 Task: Remove "the due date" from the card.
Action: Mouse pressed left at (639, 183)
Screenshot: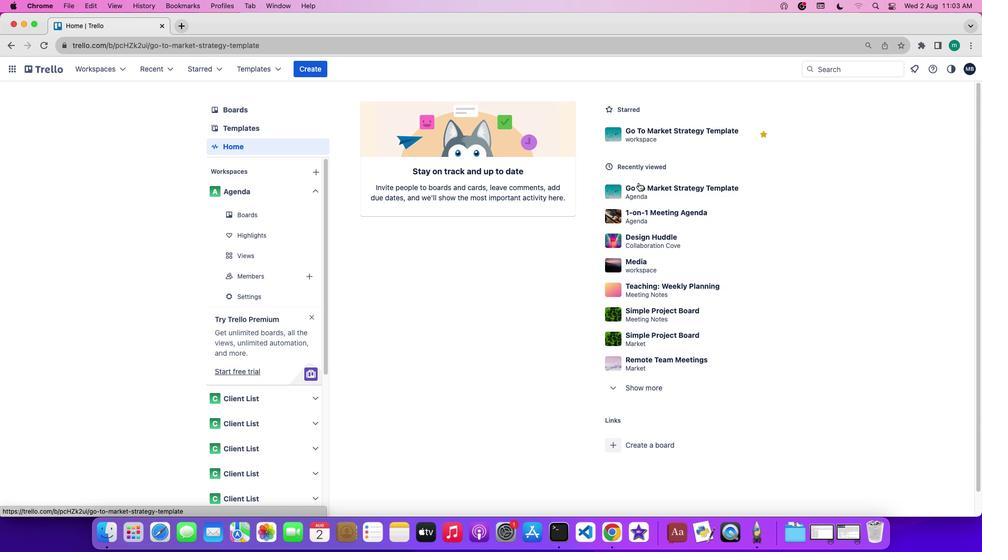 
Action: Mouse moved to (844, 232)
Screenshot: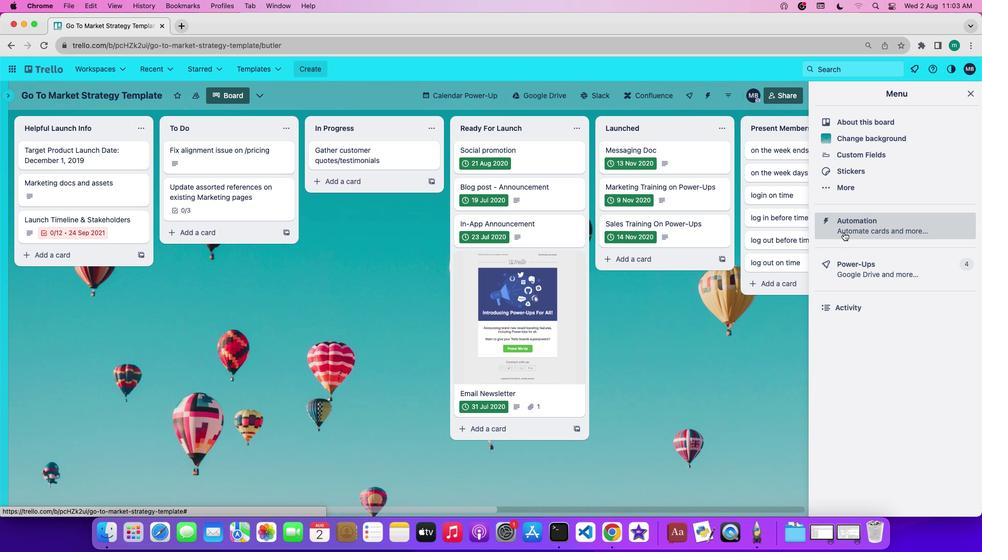 
Action: Mouse pressed left at (844, 232)
Screenshot: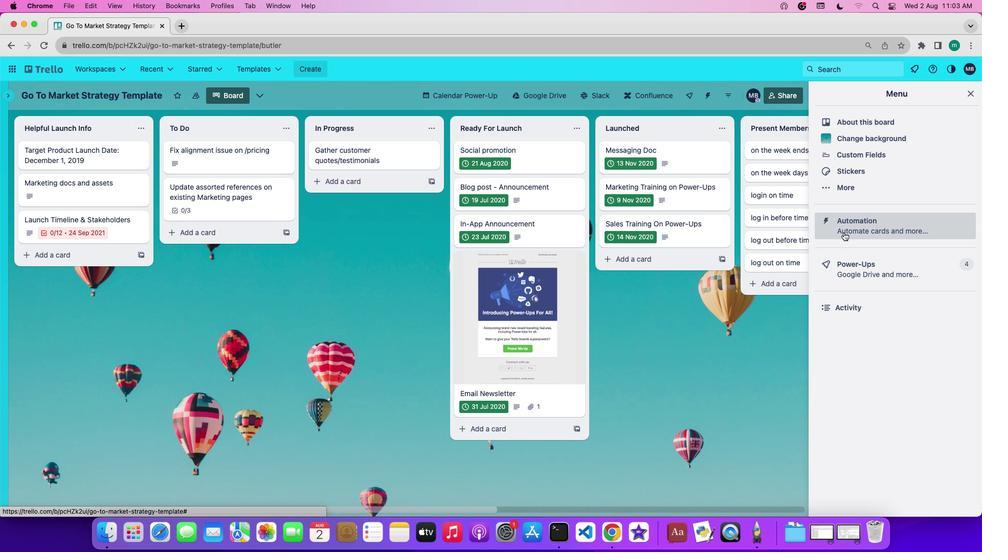 
Action: Mouse moved to (70, 266)
Screenshot: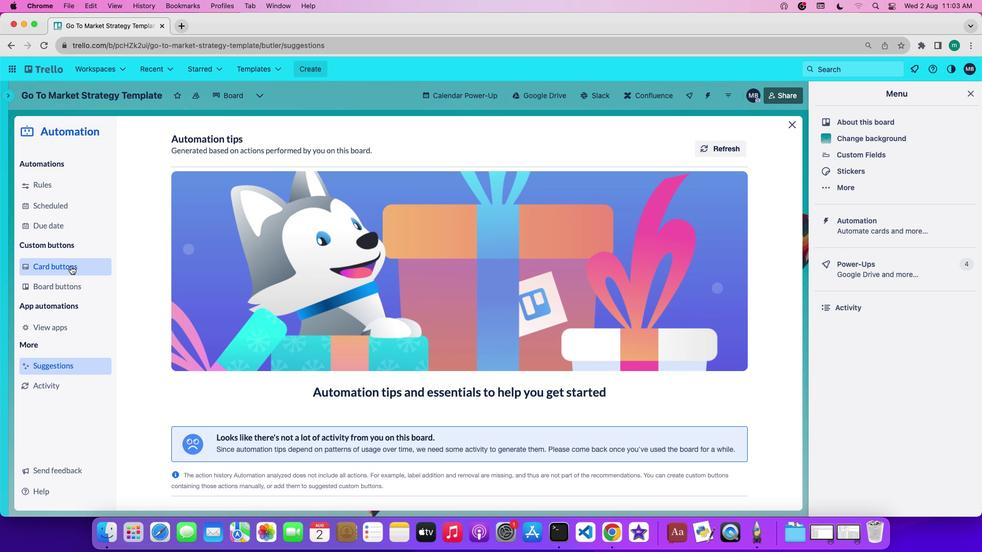 
Action: Mouse pressed left at (70, 266)
Screenshot: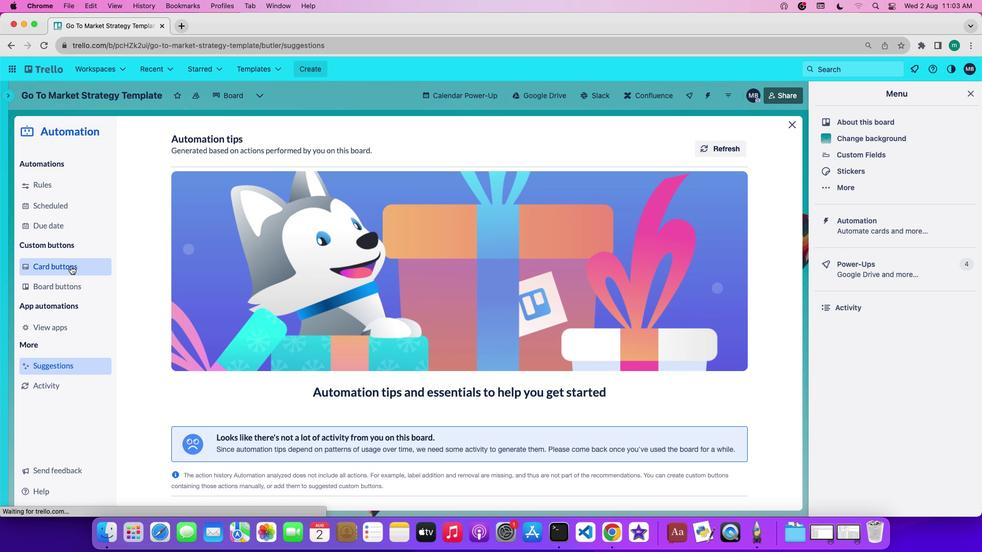 
Action: Mouse moved to (232, 353)
Screenshot: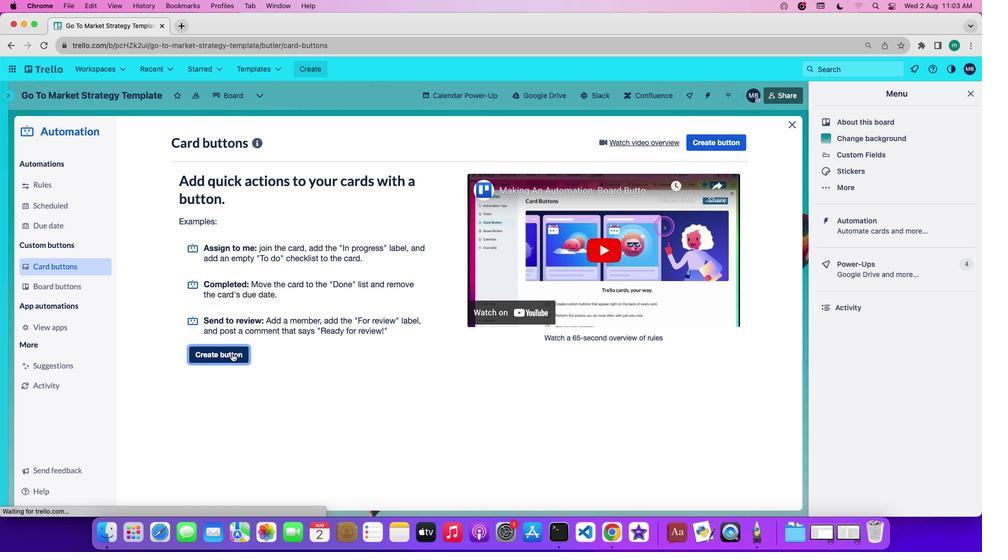 
Action: Mouse pressed left at (232, 353)
Screenshot: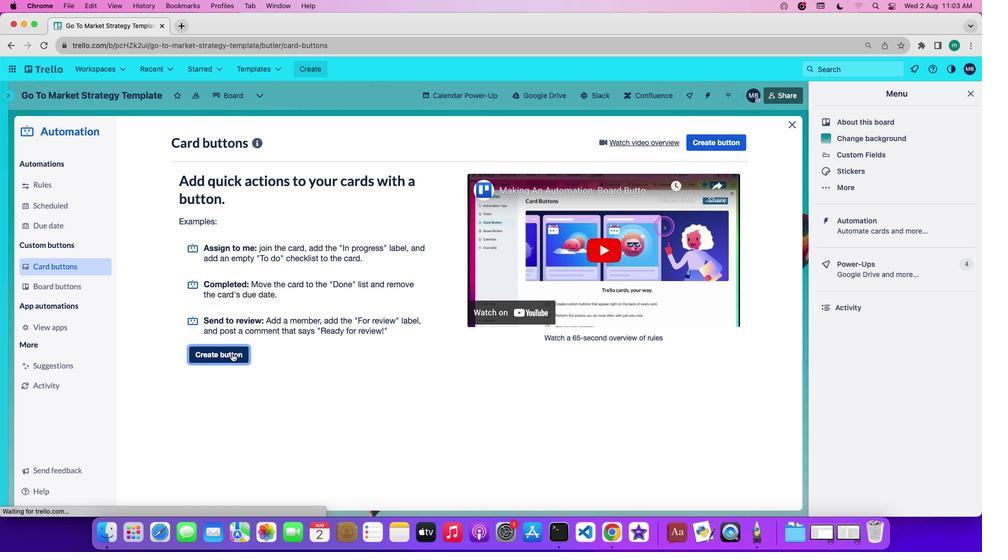 
Action: Mouse moved to (378, 277)
Screenshot: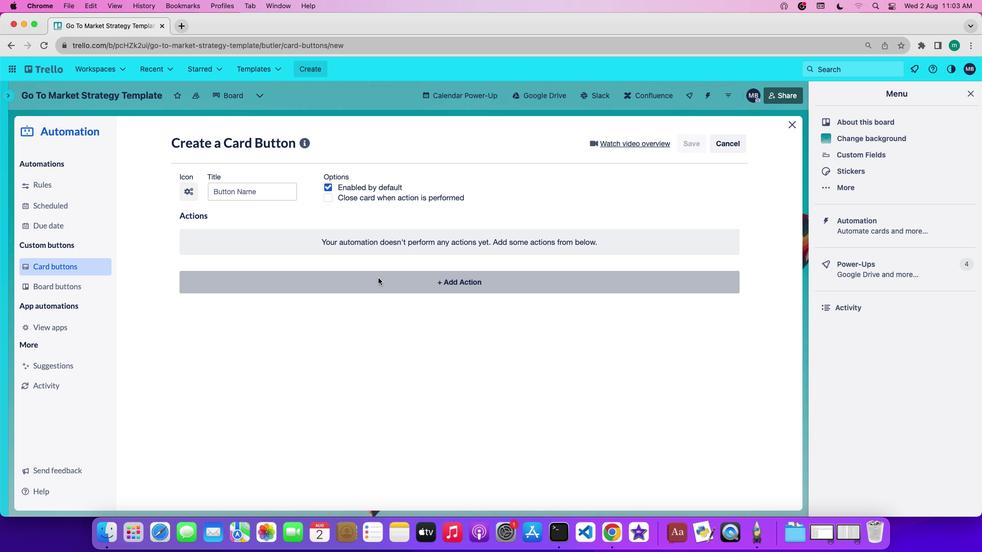 
Action: Mouse pressed left at (378, 277)
Screenshot: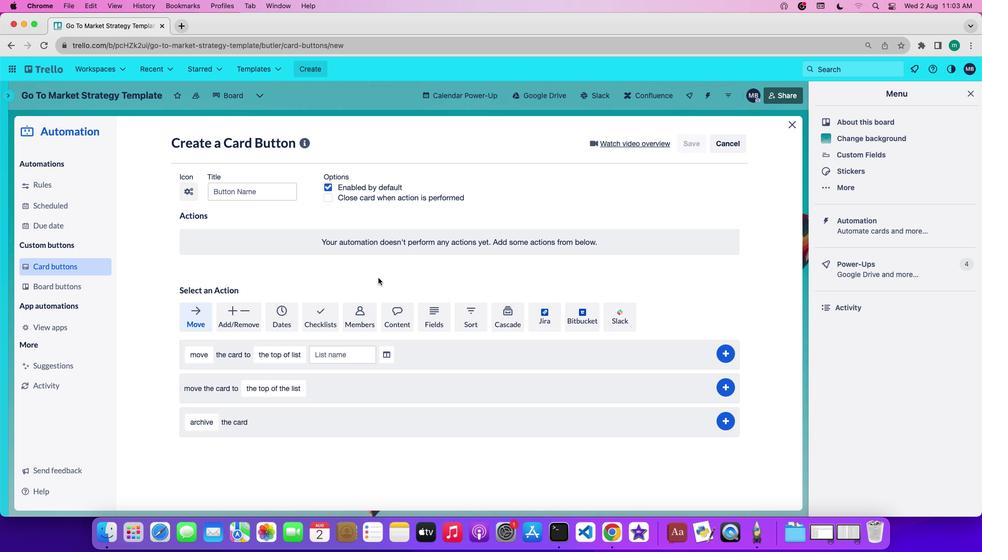 
Action: Mouse moved to (229, 318)
Screenshot: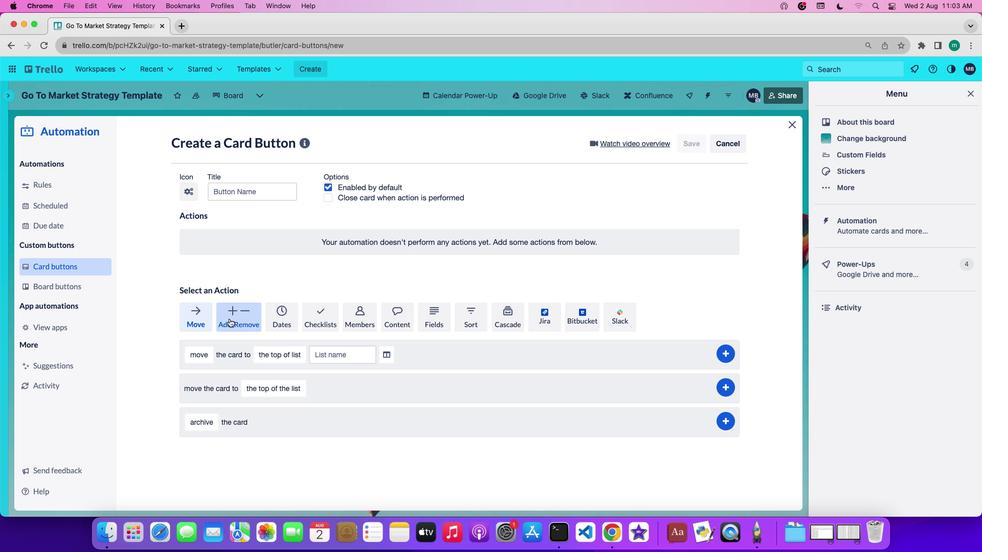 
Action: Mouse pressed left at (229, 318)
Screenshot: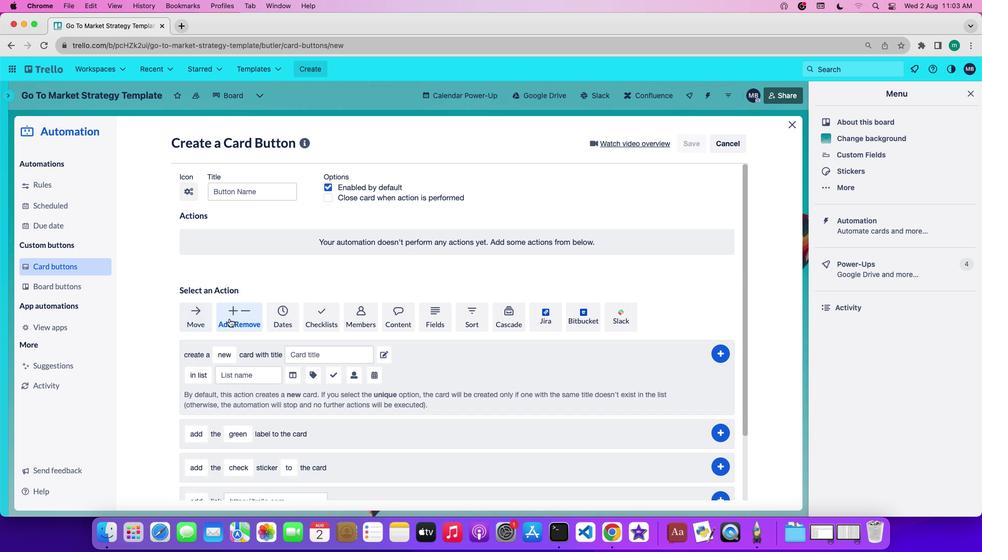
Action: Mouse moved to (229, 319)
Screenshot: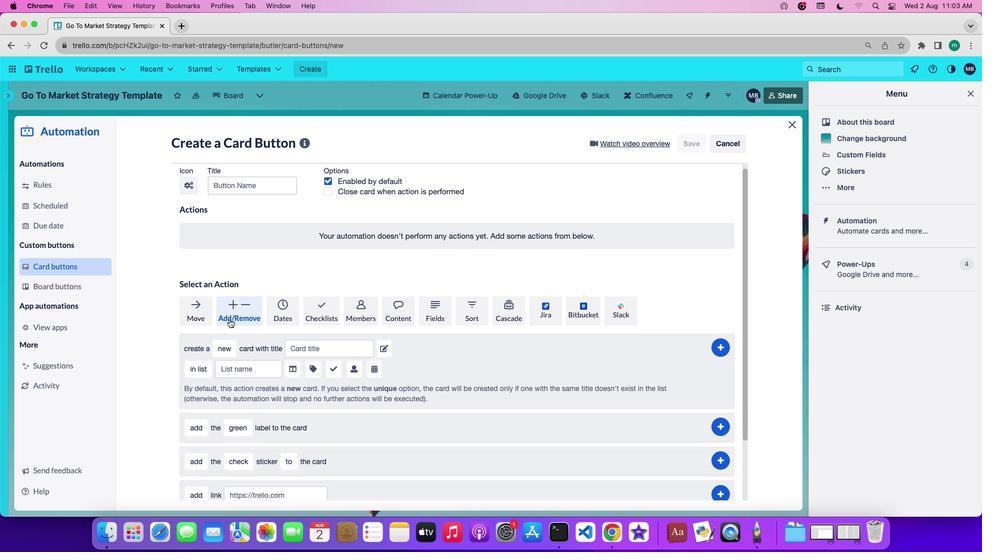 
Action: Mouse scrolled (229, 319) with delta (0, 0)
Screenshot: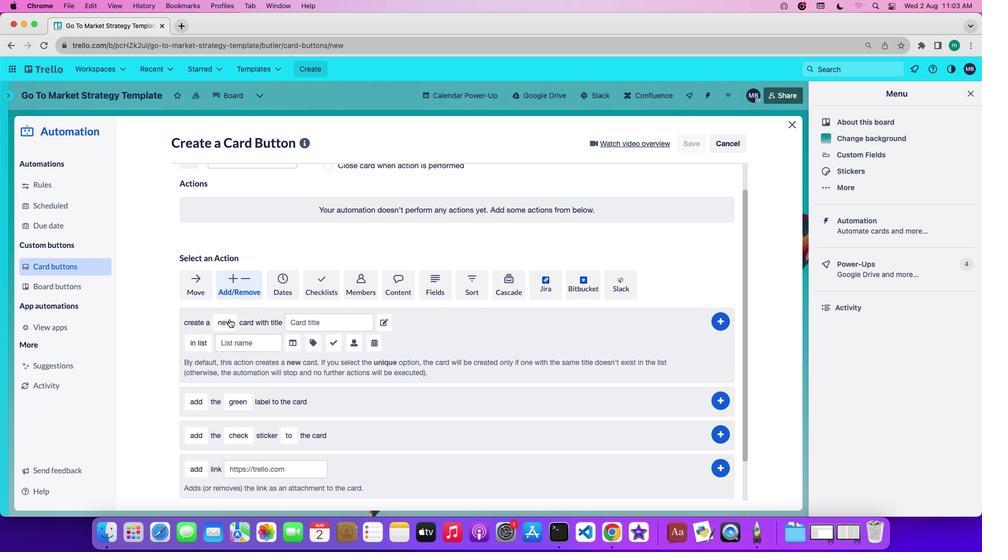 
Action: Mouse scrolled (229, 319) with delta (0, 0)
Screenshot: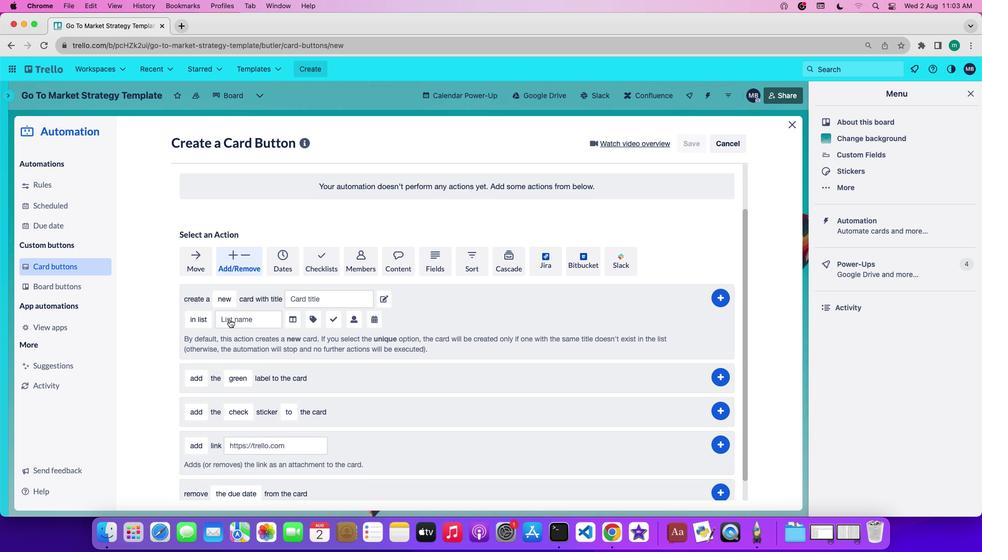
Action: Mouse scrolled (229, 319) with delta (0, 0)
Screenshot: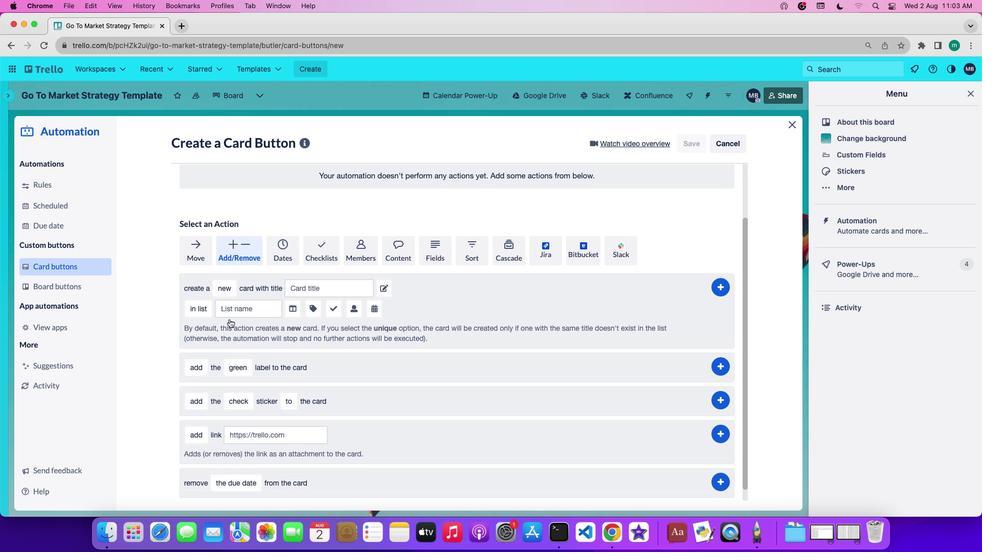 
Action: Mouse scrolled (229, 319) with delta (0, 0)
Screenshot: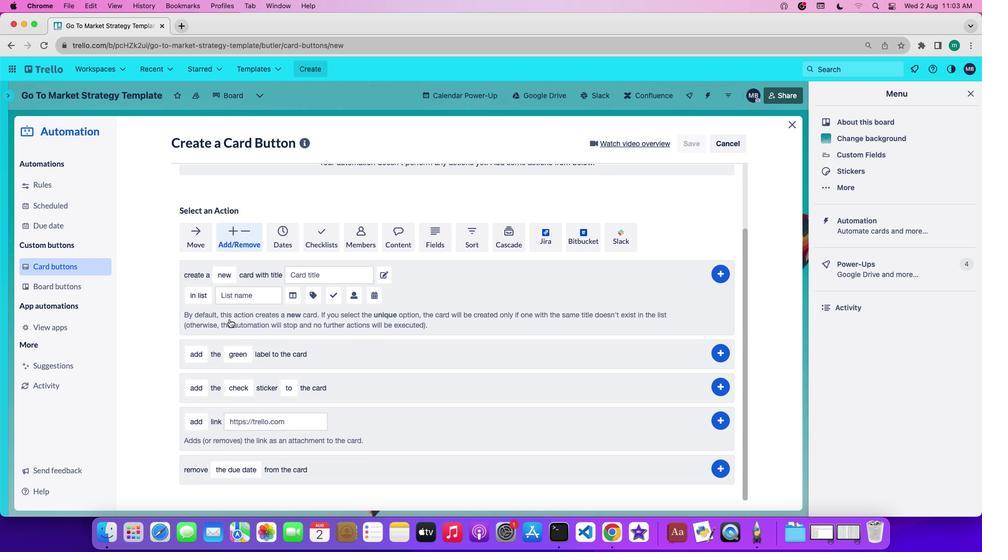 
Action: Mouse moved to (221, 470)
Screenshot: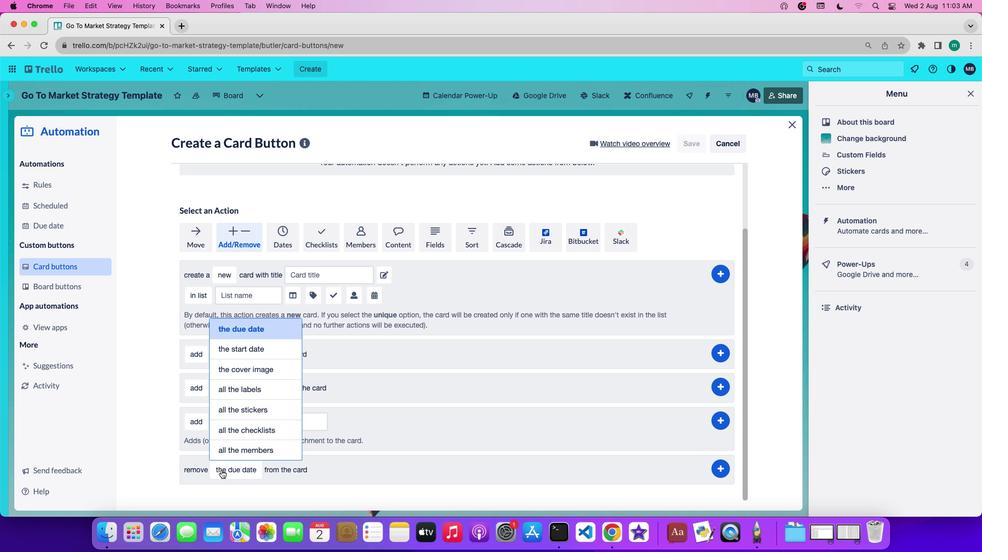 
Action: Mouse pressed left at (221, 470)
Screenshot: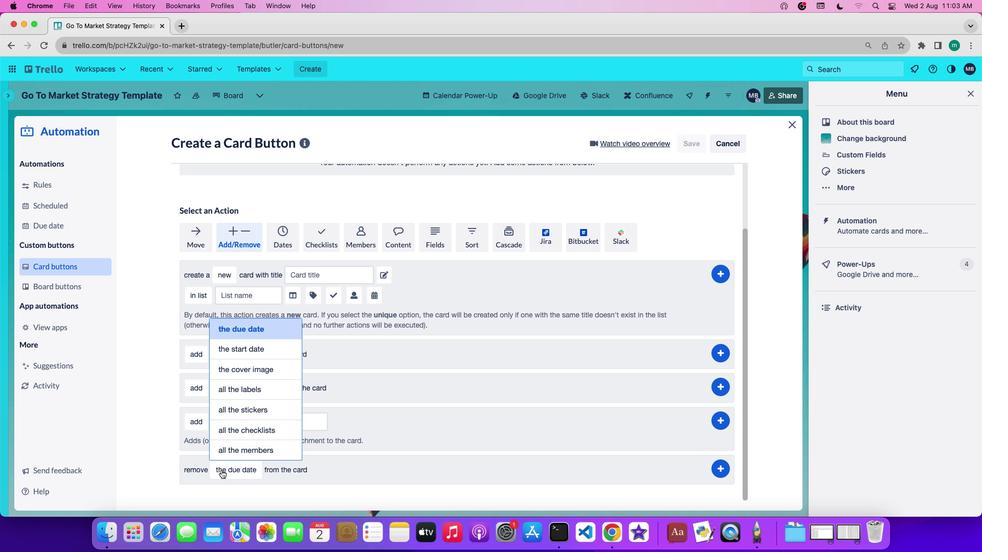
Action: Mouse moved to (255, 330)
Screenshot: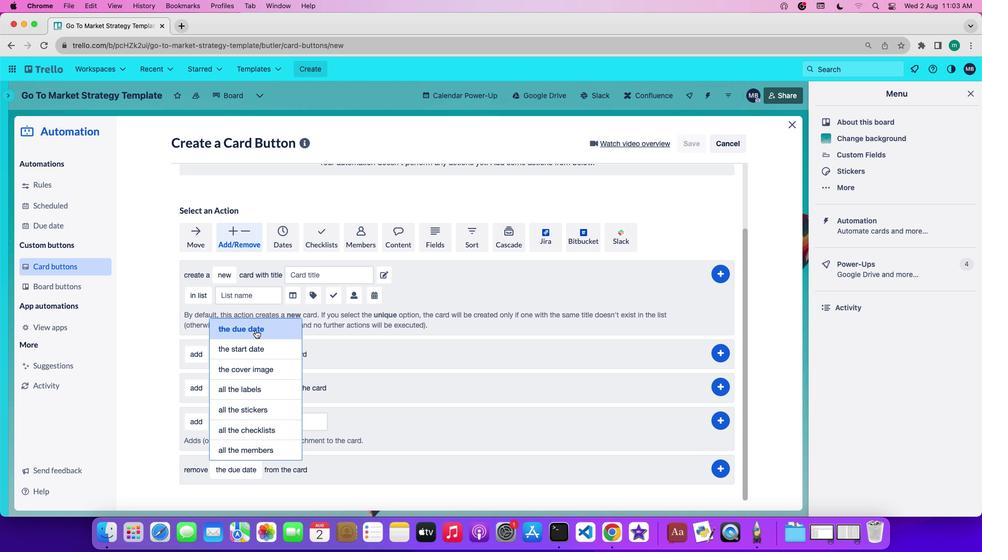 
Action: Mouse pressed left at (255, 330)
Screenshot: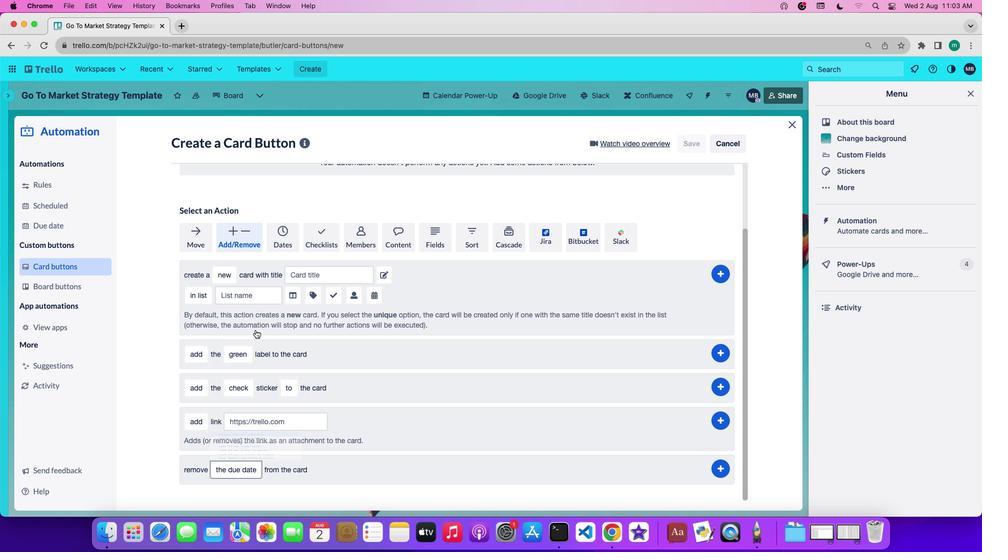 
Action: Mouse moved to (726, 463)
Screenshot: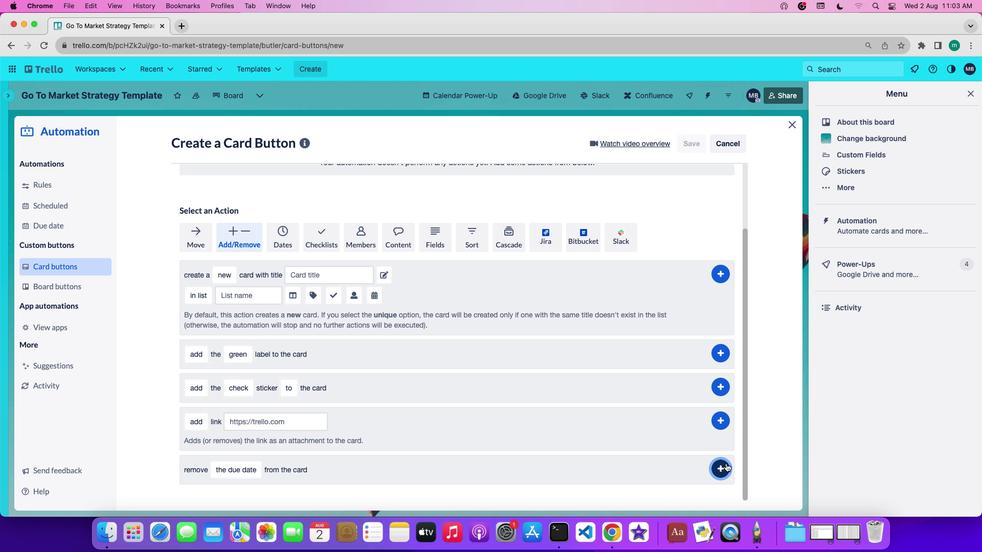 
Action: Mouse pressed left at (726, 463)
Screenshot: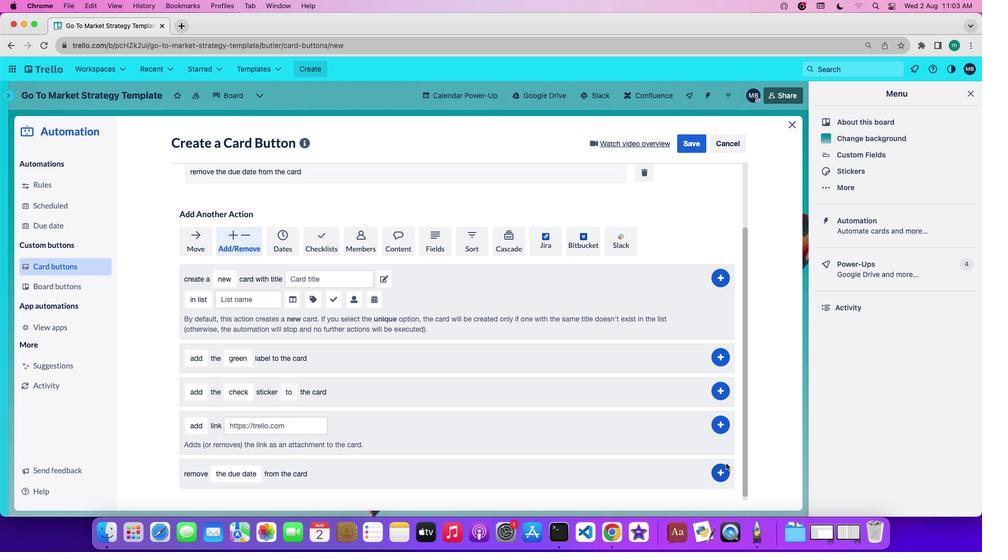
Action: Mouse moved to (629, 492)
Screenshot: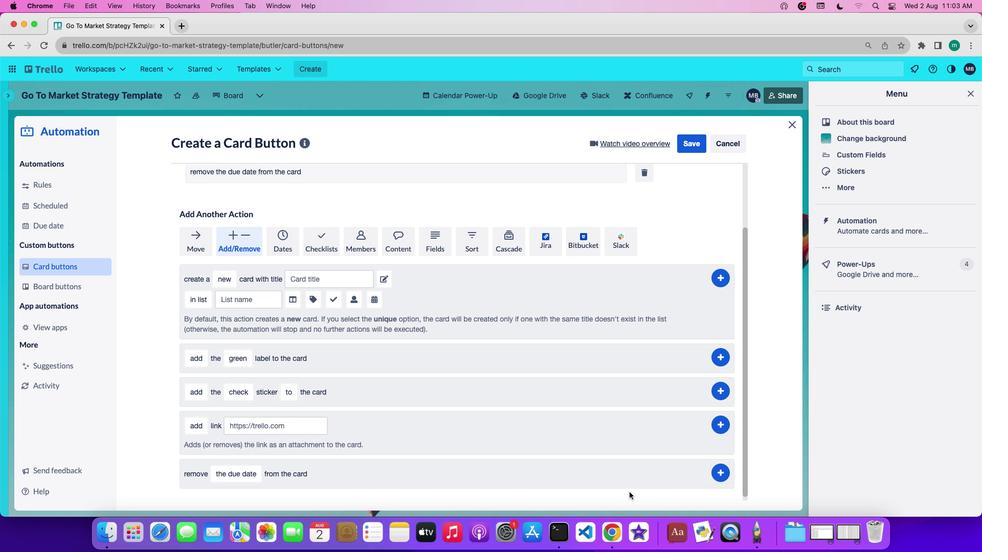 
